 Task: Check the average views per listing of 1 bathroom in the last 3 years.
Action: Mouse moved to (935, 212)
Screenshot: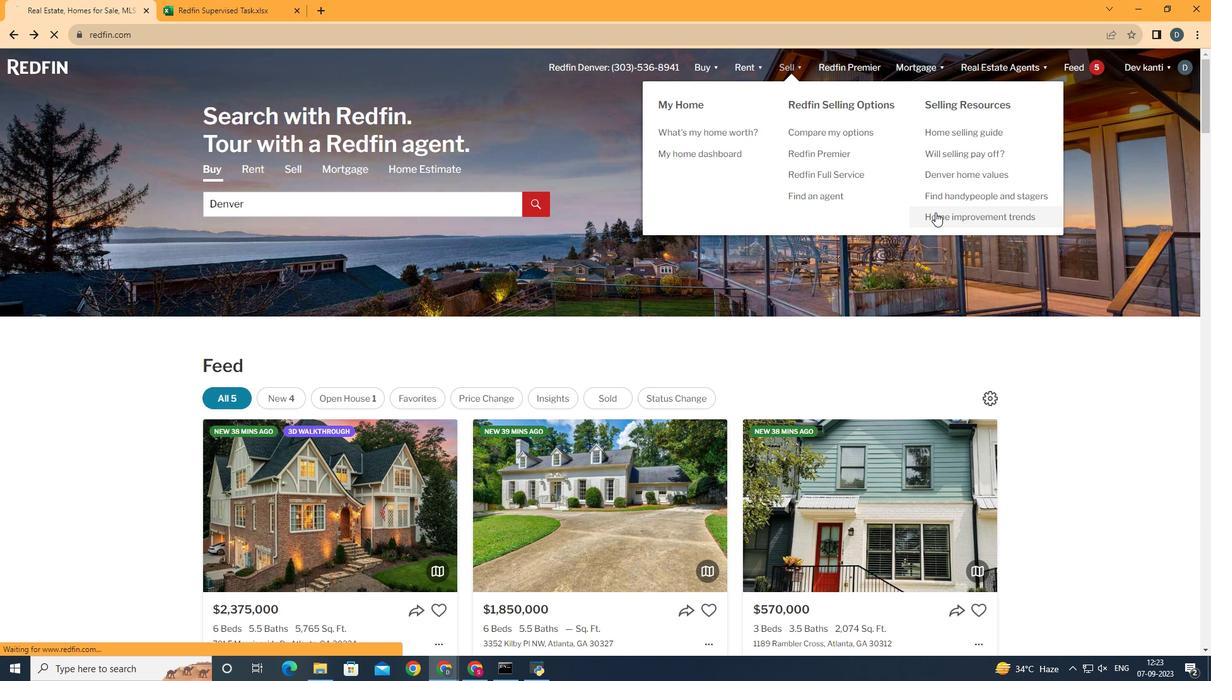 
Action: Mouse pressed left at (935, 212)
Screenshot: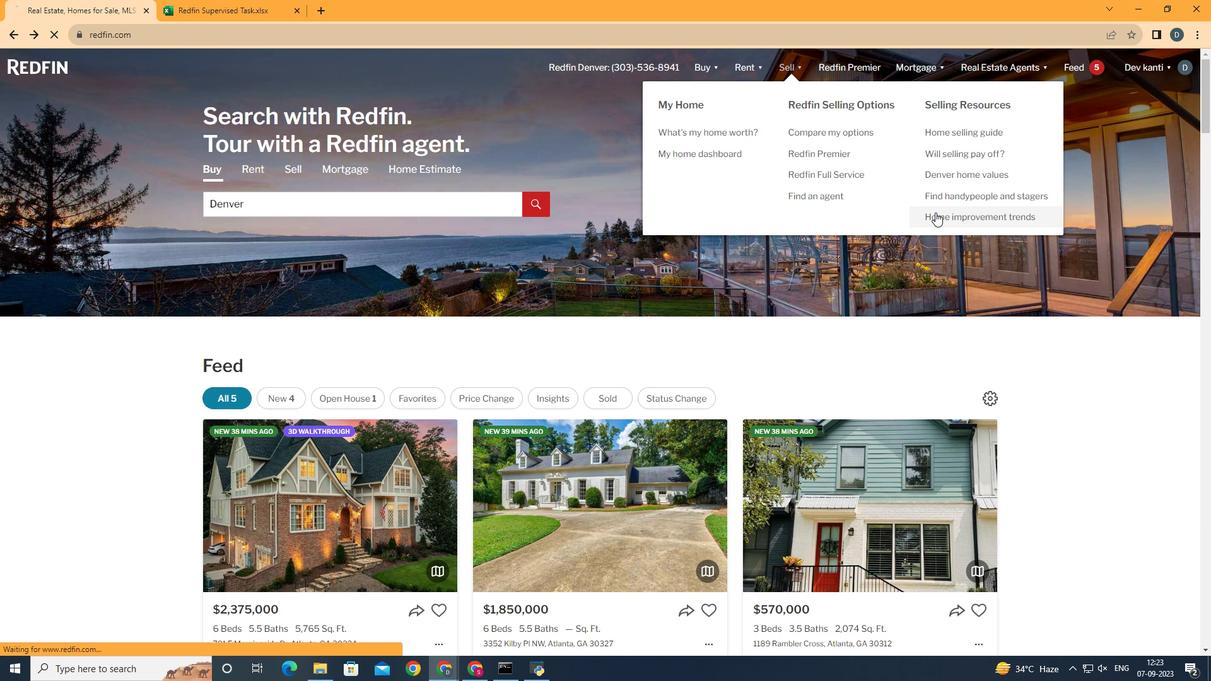 
Action: Mouse moved to (309, 247)
Screenshot: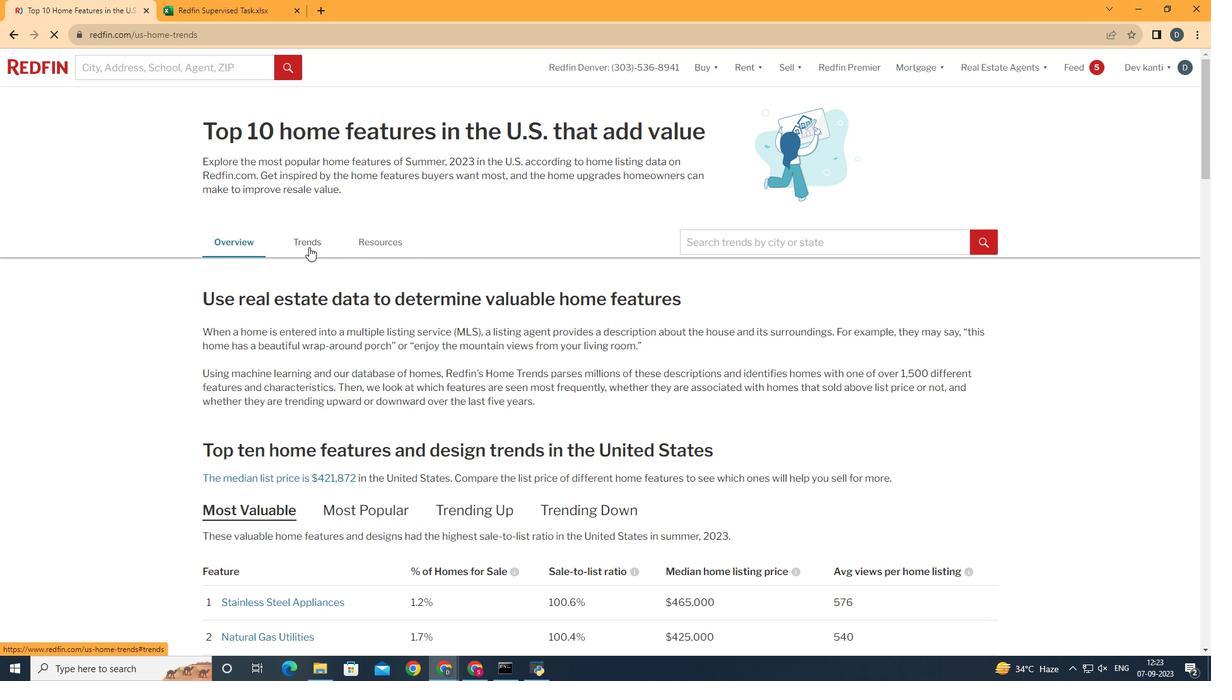 
Action: Mouse pressed left at (309, 247)
Screenshot: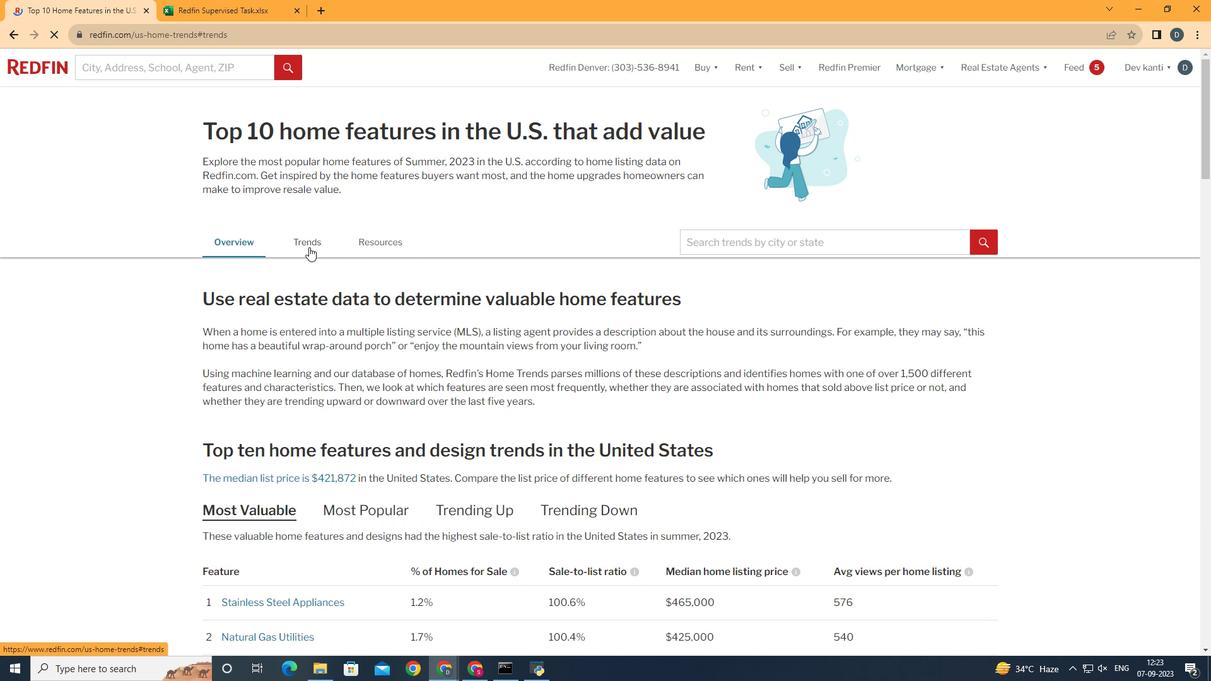 
Action: Mouse moved to (555, 314)
Screenshot: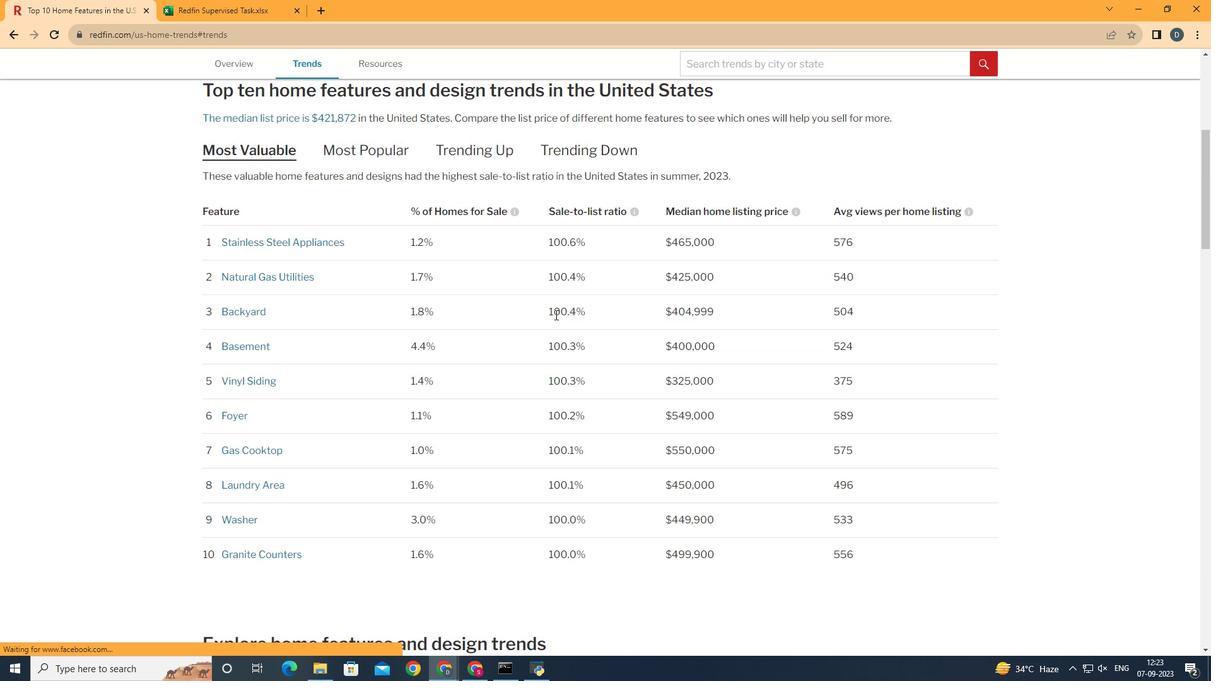 
Action: Mouse scrolled (555, 314) with delta (0, 0)
Screenshot: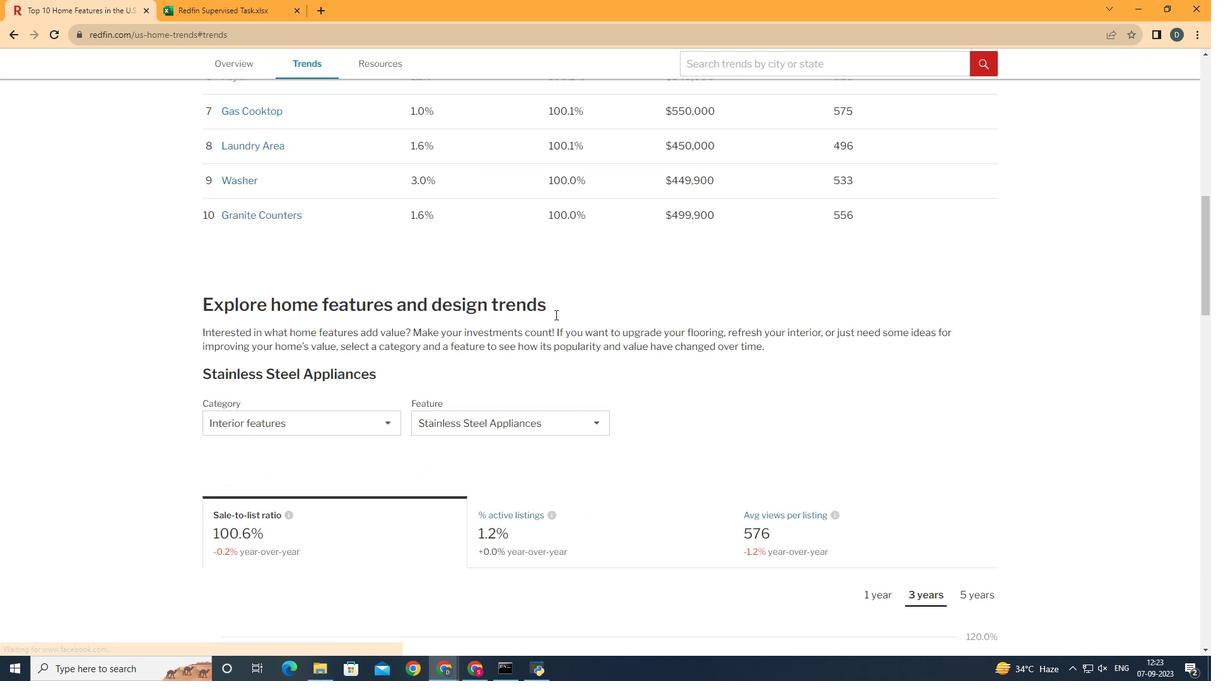 
Action: Mouse scrolled (555, 314) with delta (0, 0)
Screenshot: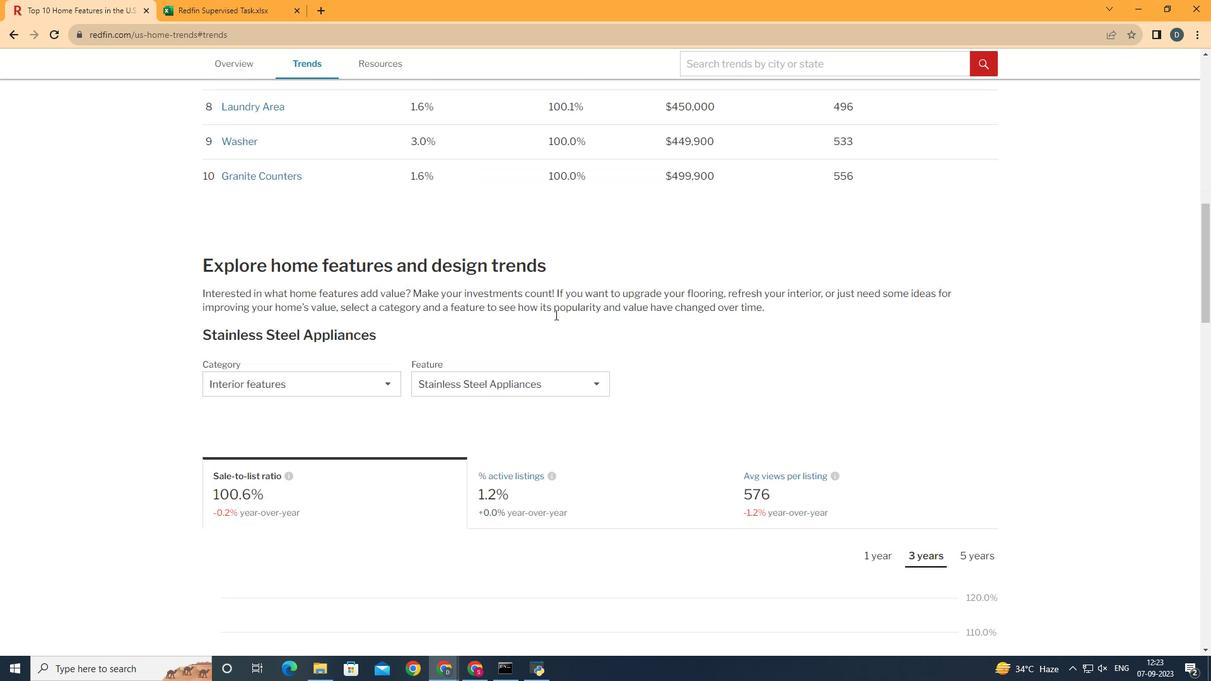 
Action: Mouse scrolled (555, 314) with delta (0, 0)
Screenshot: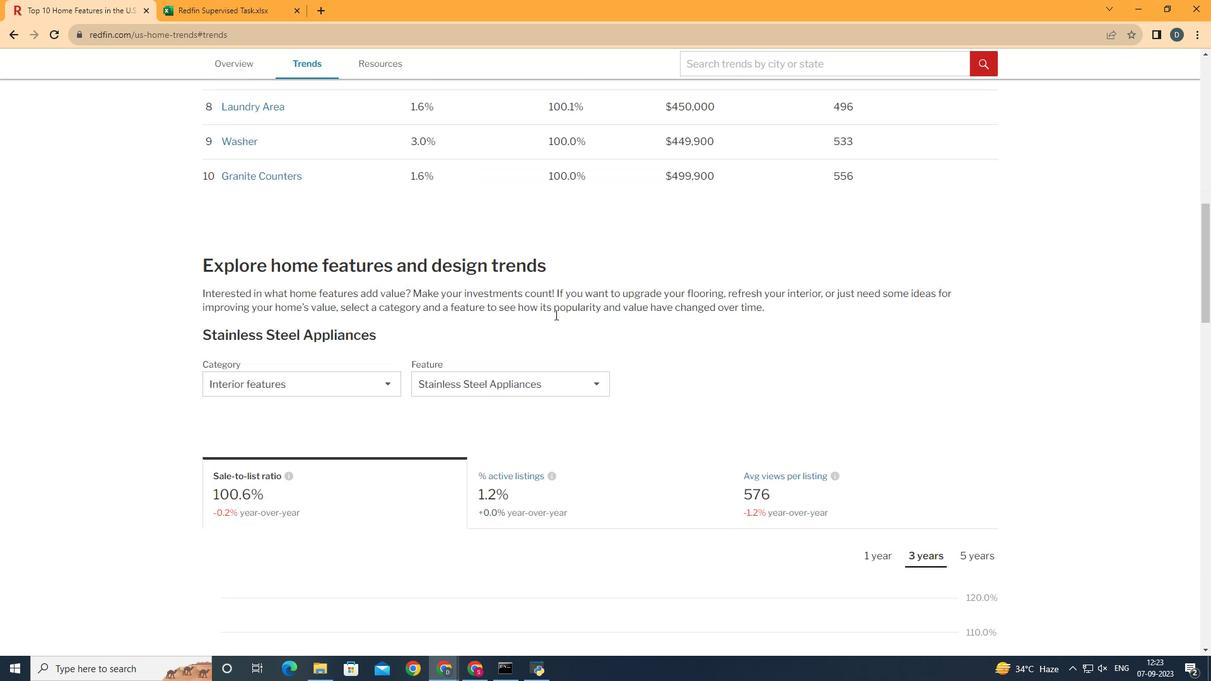 
Action: Mouse scrolled (555, 314) with delta (0, 0)
Screenshot: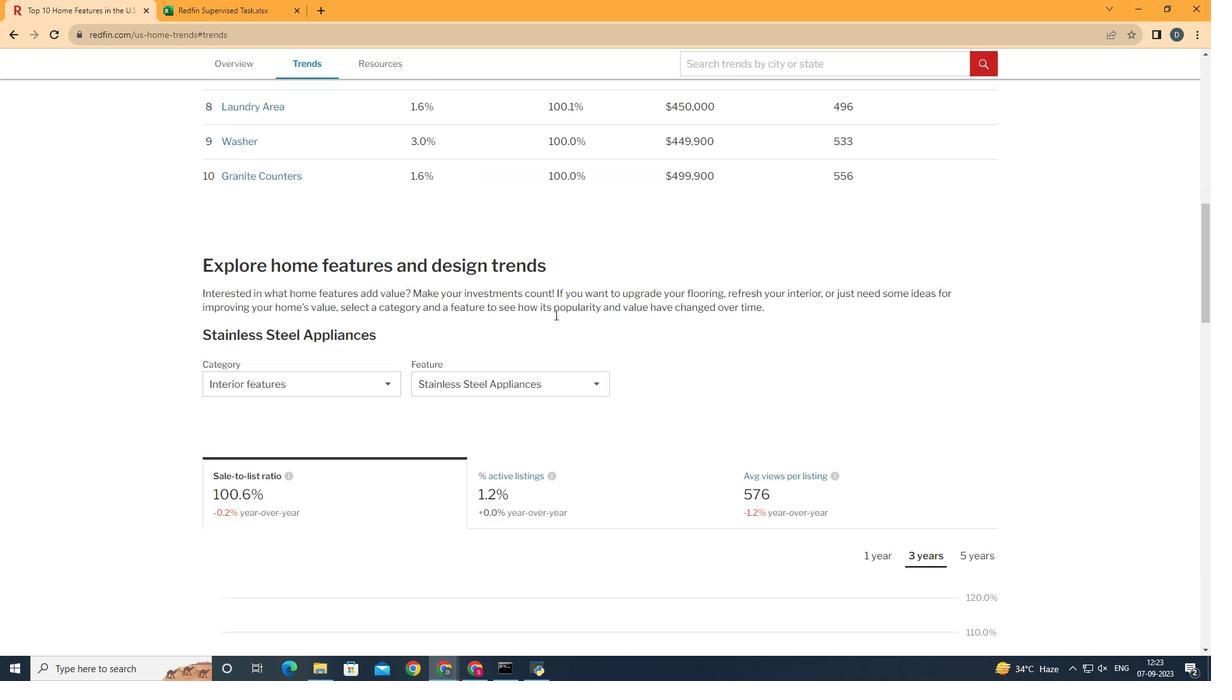 
Action: Mouse scrolled (555, 314) with delta (0, 0)
Screenshot: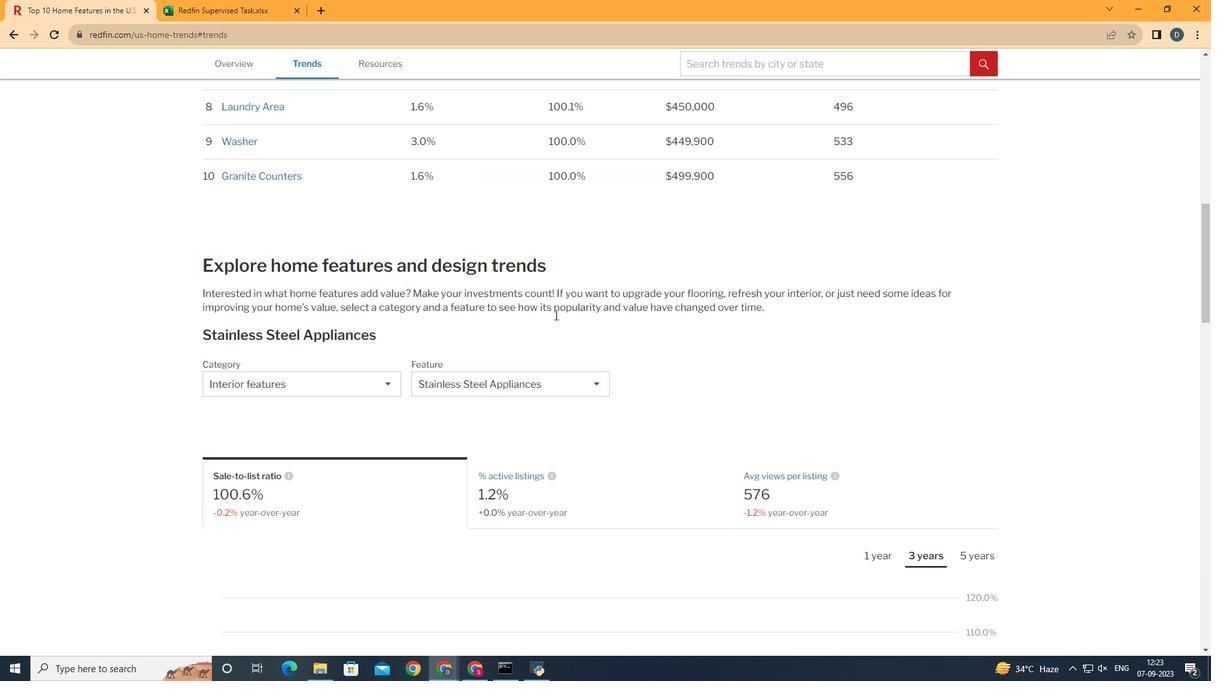 
Action: Mouse scrolled (555, 314) with delta (0, 0)
Screenshot: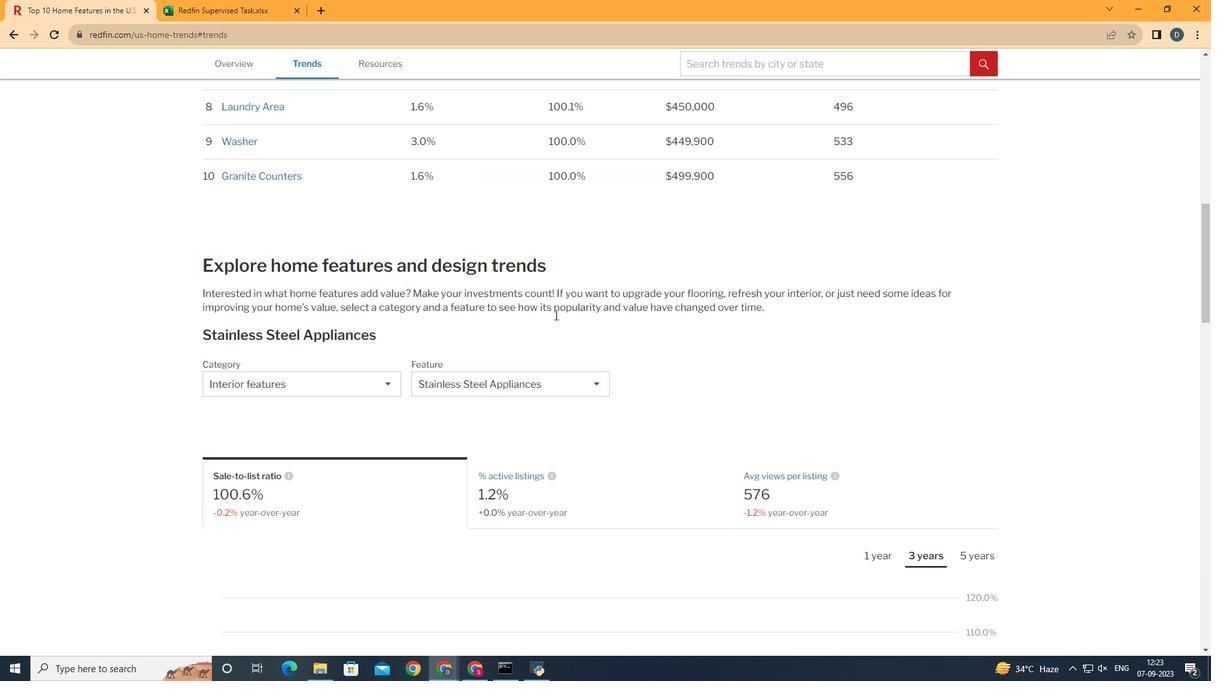 
Action: Mouse scrolled (555, 314) with delta (0, 0)
Screenshot: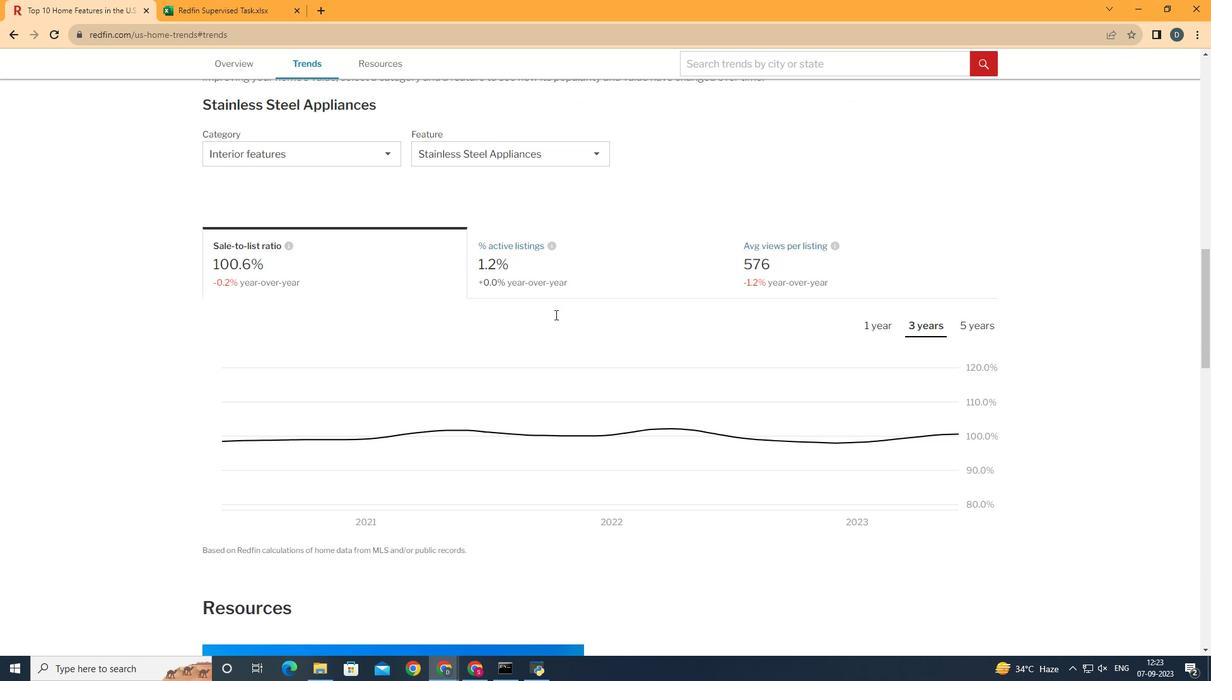 
Action: Mouse scrolled (555, 314) with delta (0, 0)
Screenshot: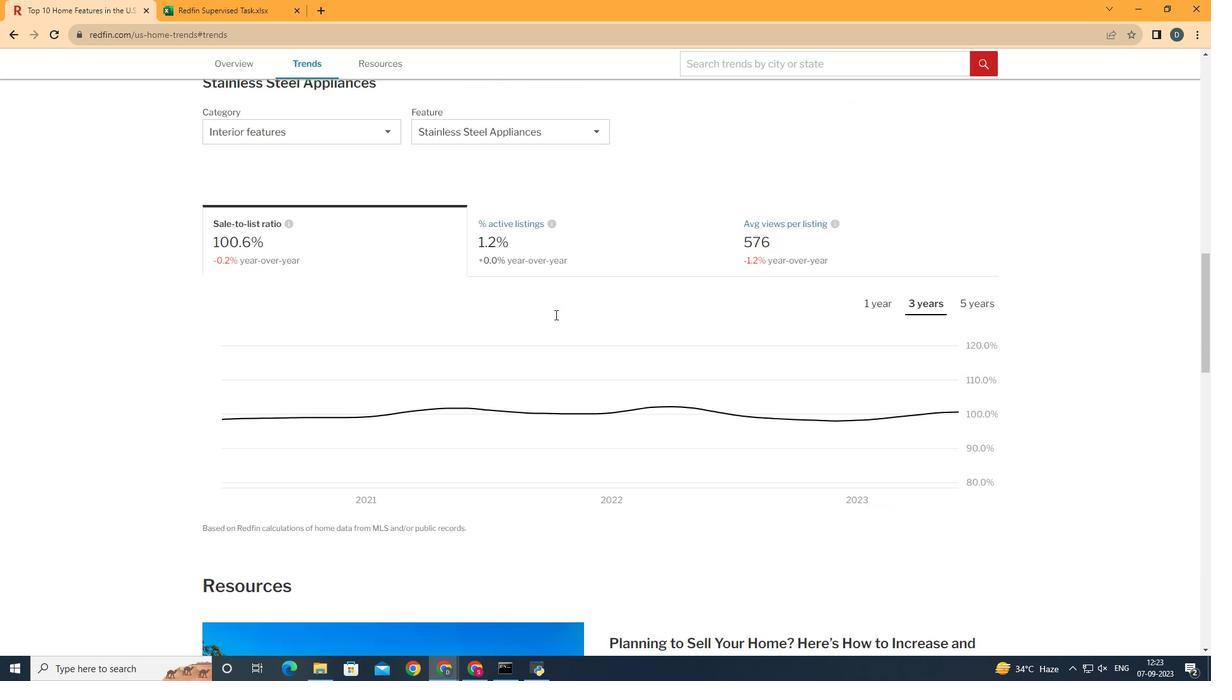 
Action: Mouse scrolled (555, 314) with delta (0, 0)
Screenshot: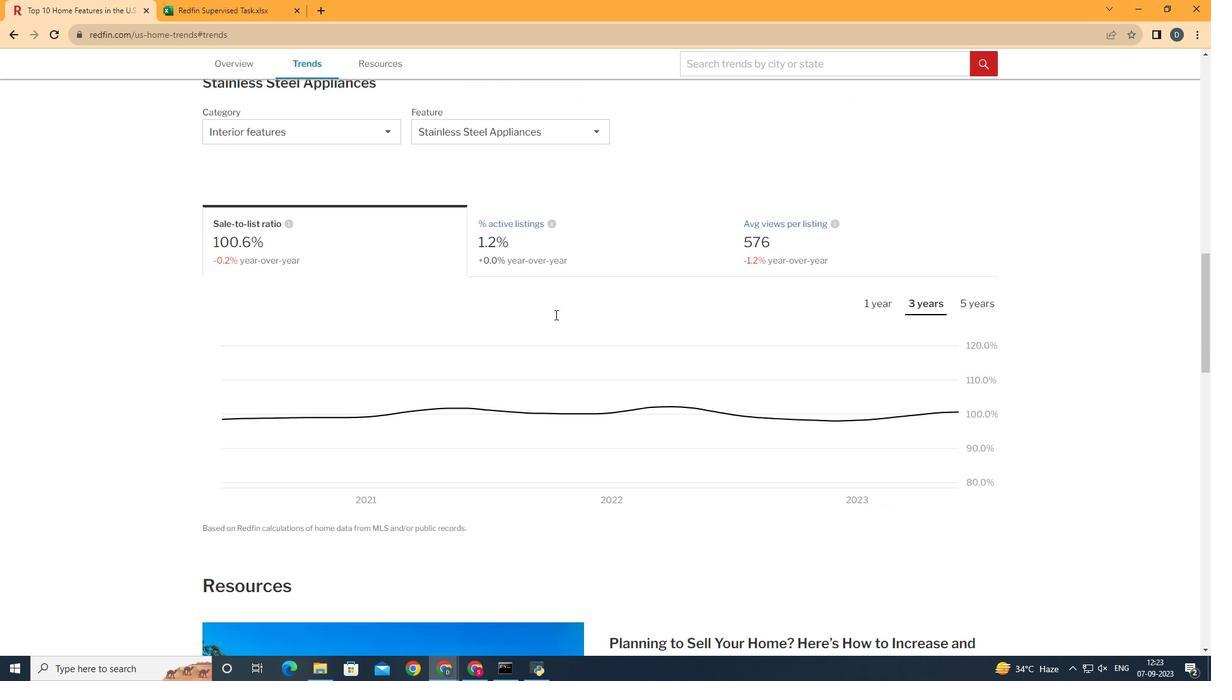 
Action: Mouse scrolled (555, 314) with delta (0, 0)
Screenshot: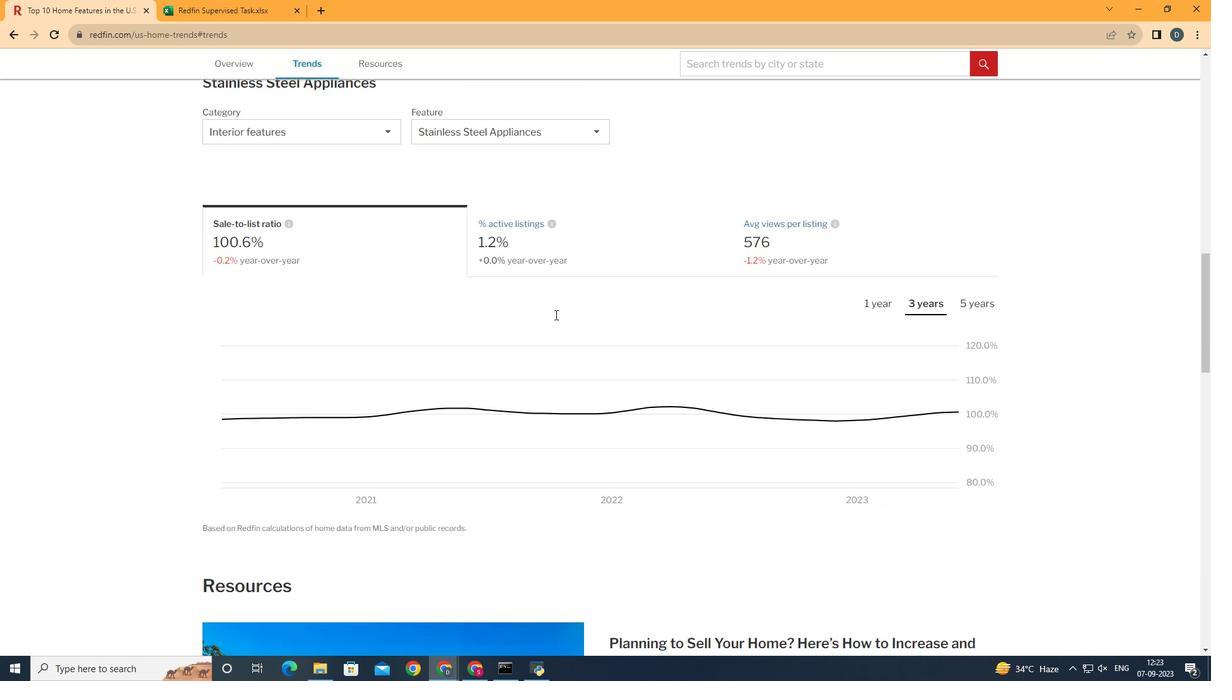 
Action: Mouse moved to (339, 147)
Screenshot: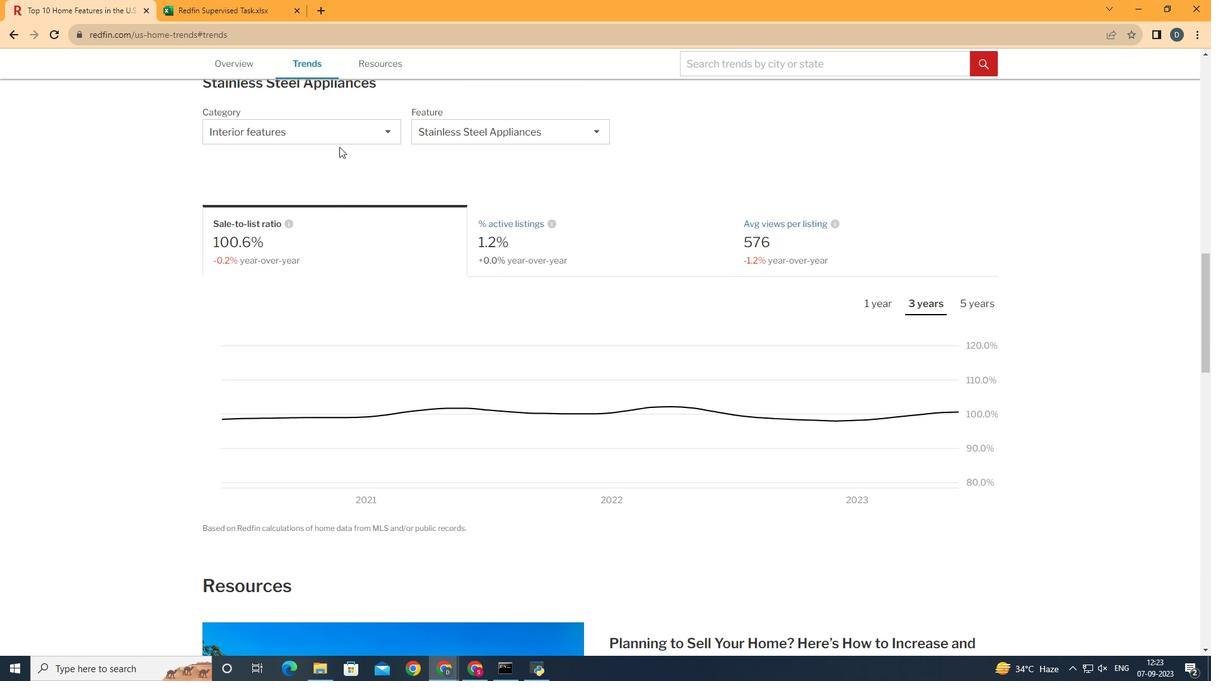 
Action: Mouse pressed left at (339, 147)
Screenshot: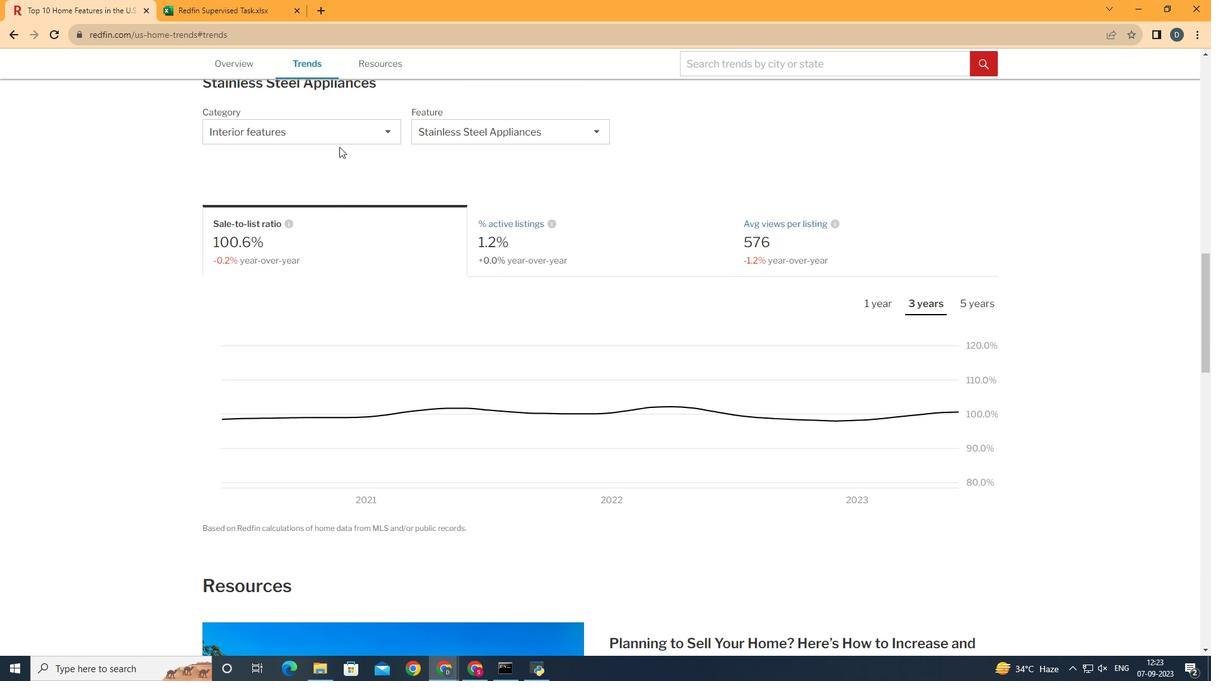 
Action: Mouse moved to (348, 131)
Screenshot: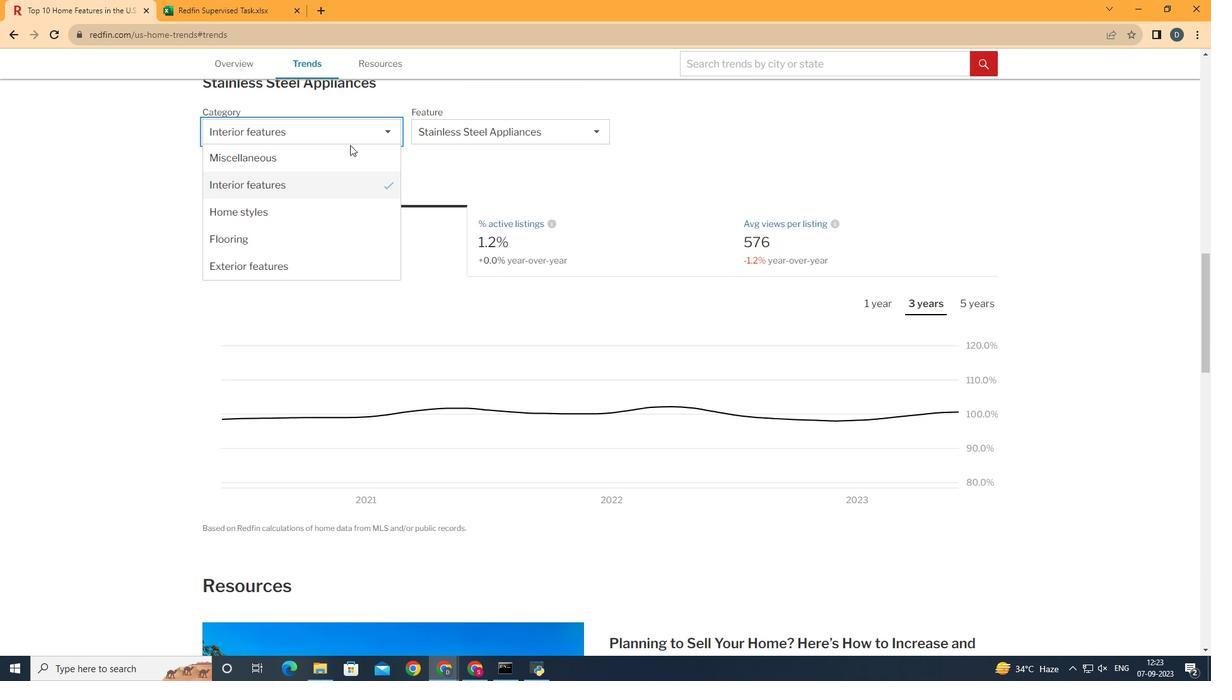 
Action: Mouse pressed left at (348, 131)
Screenshot: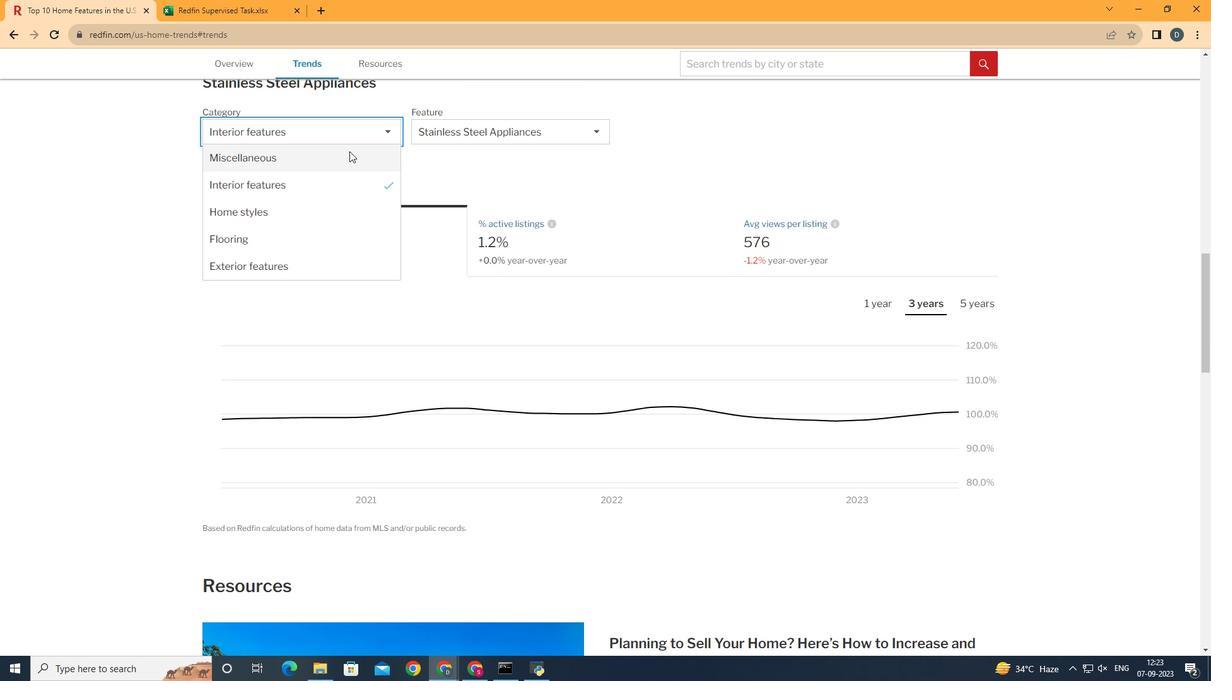 
Action: Mouse moved to (335, 185)
Screenshot: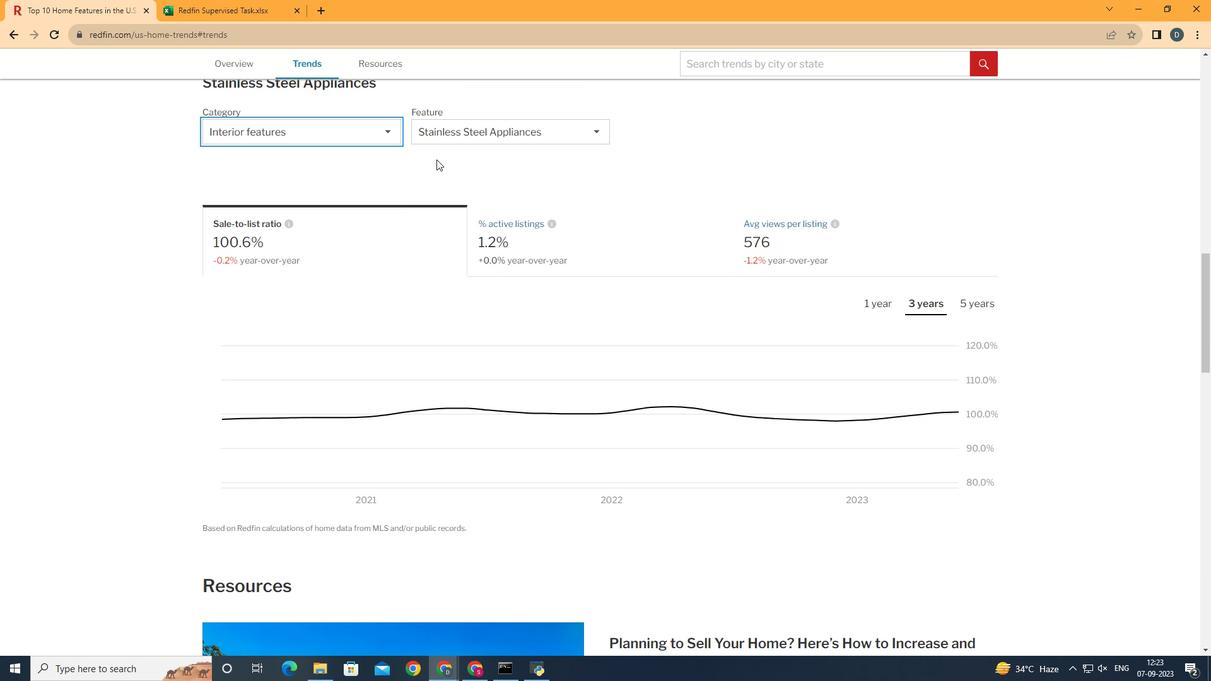 
Action: Mouse pressed left at (335, 185)
Screenshot: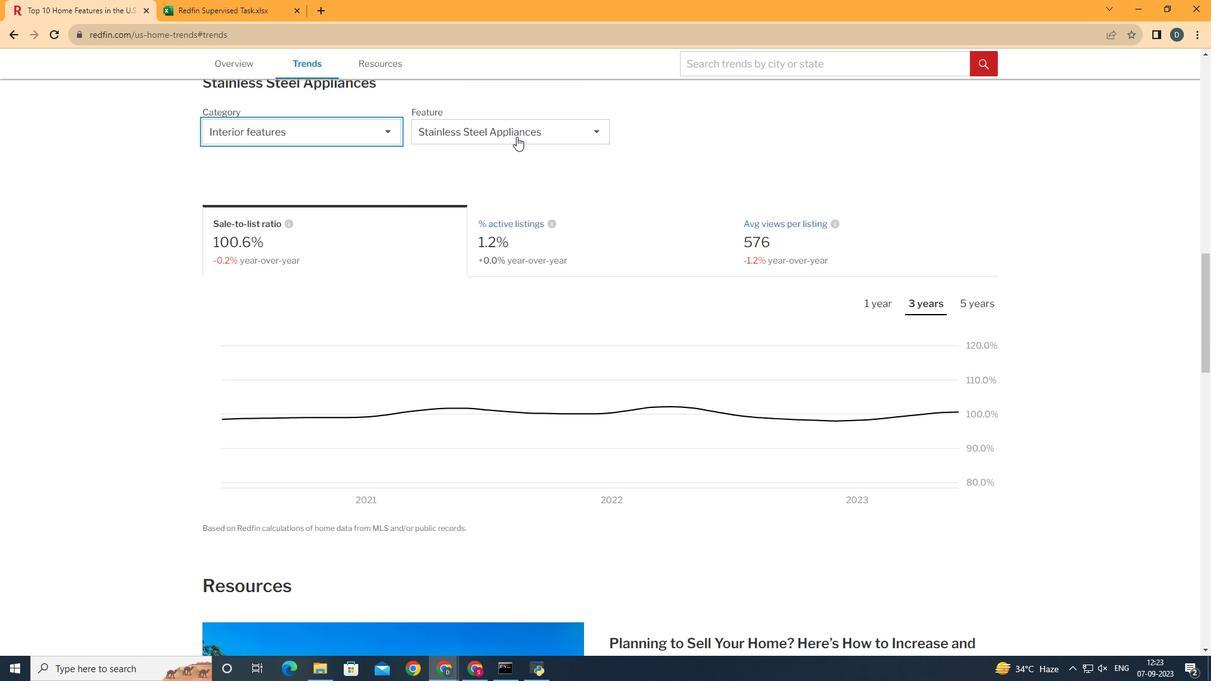 
Action: Mouse moved to (526, 131)
Screenshot: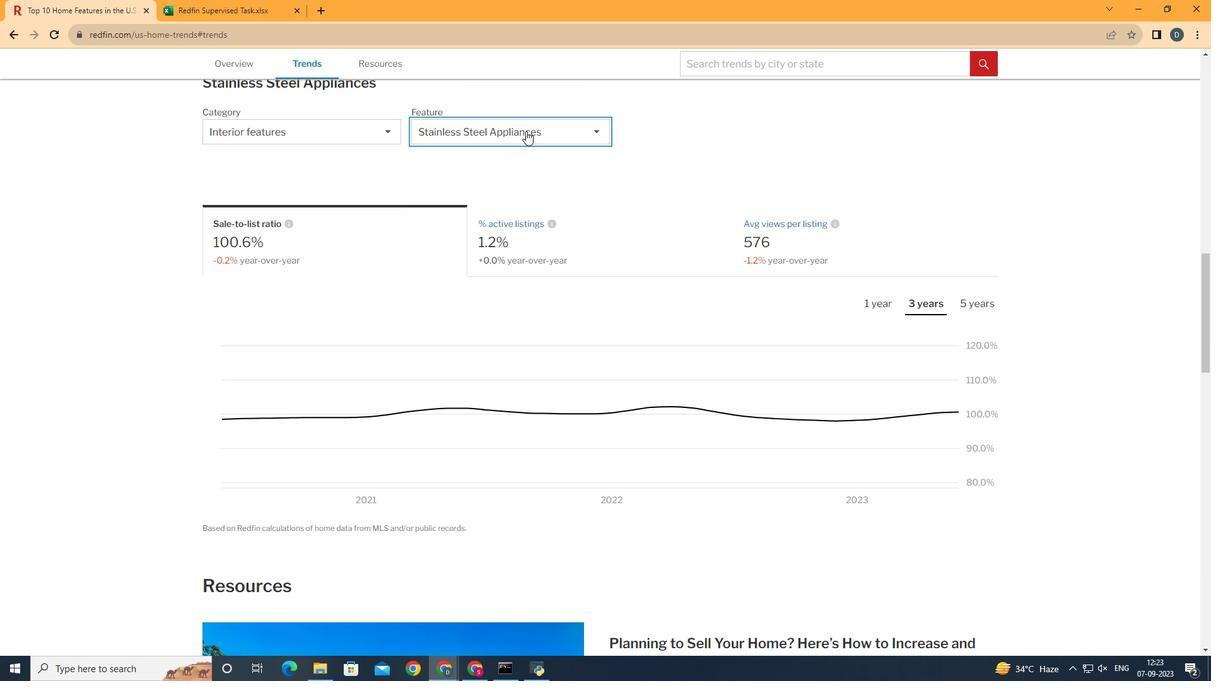 
Action: Mouse pressed left at (526, 131)
Screenshot: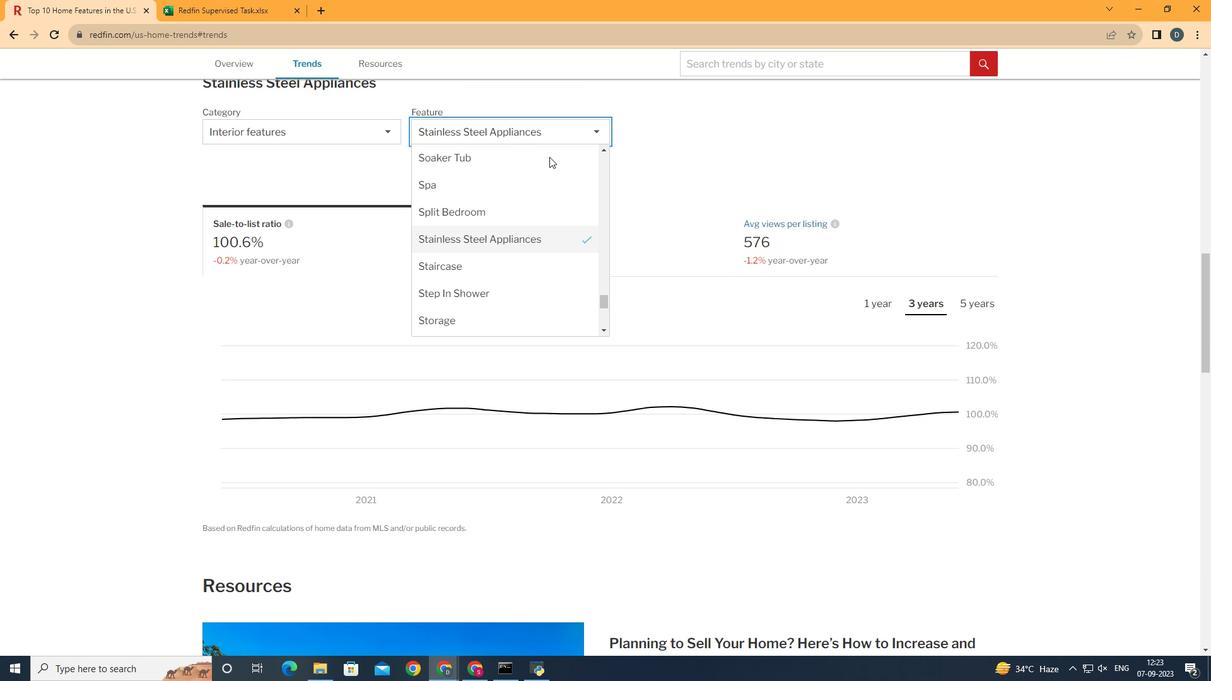 
Action: Mouse moved to (605, 159)
Screenshot: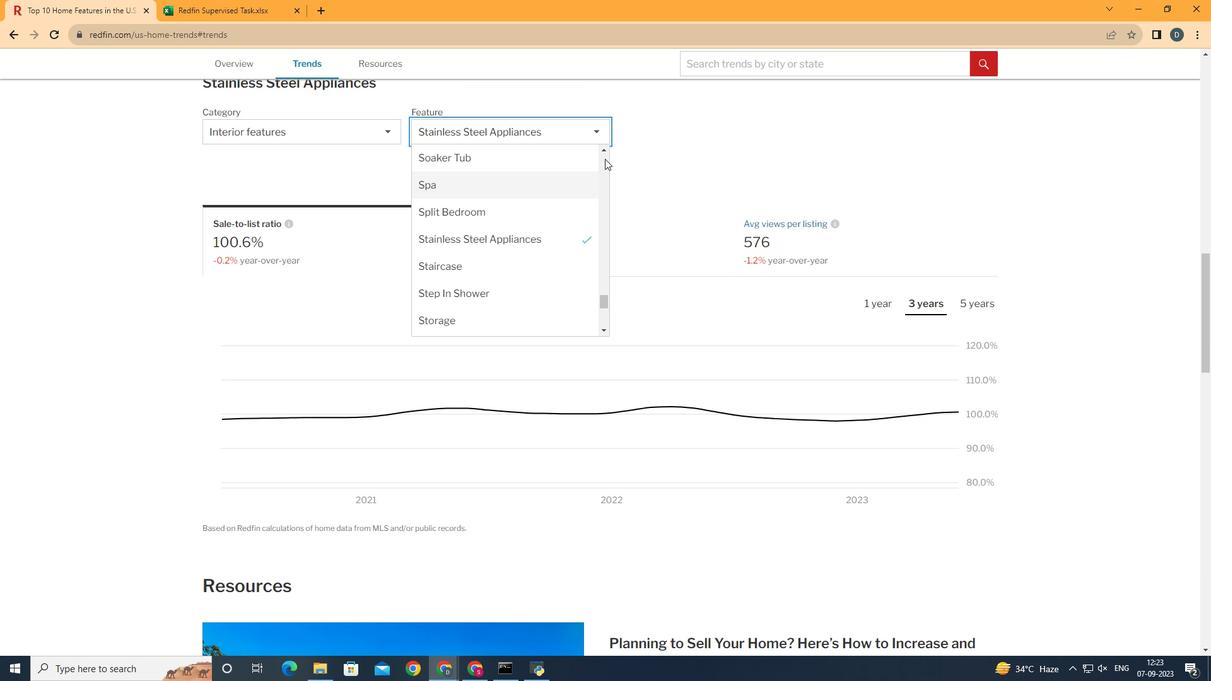 
Action: Mouse pressed left at (605, 159)
Screenshot: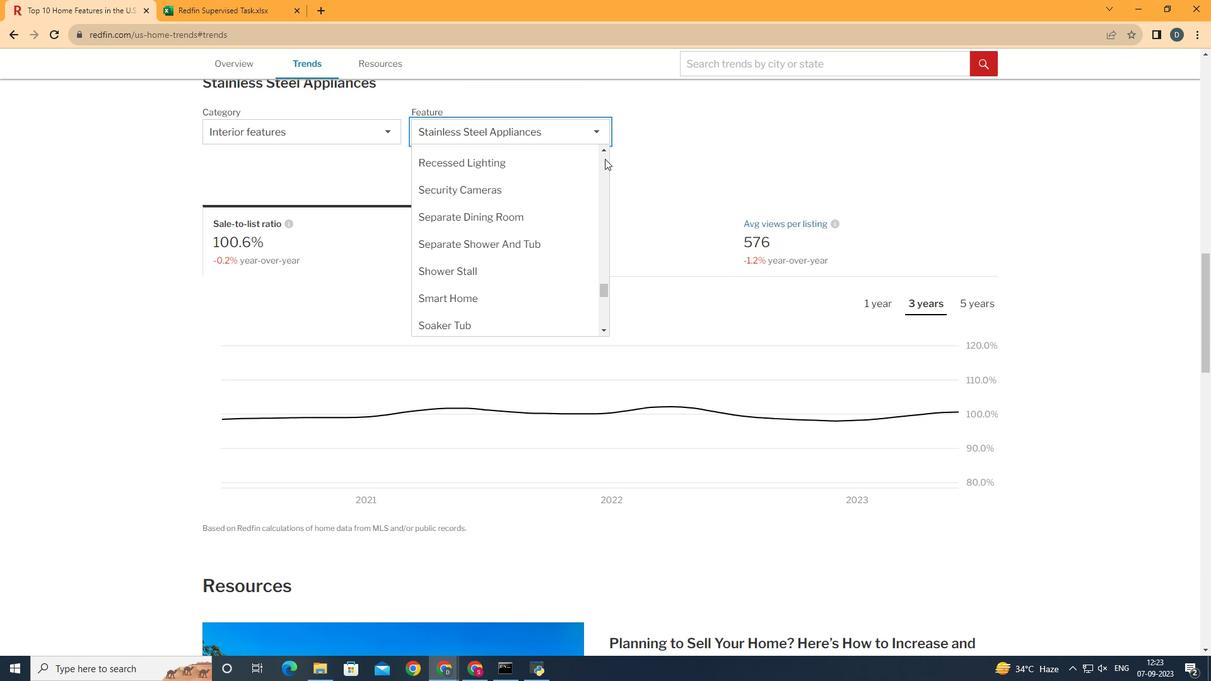 
Action: Mouse moved to (605, 287)
Screenshot: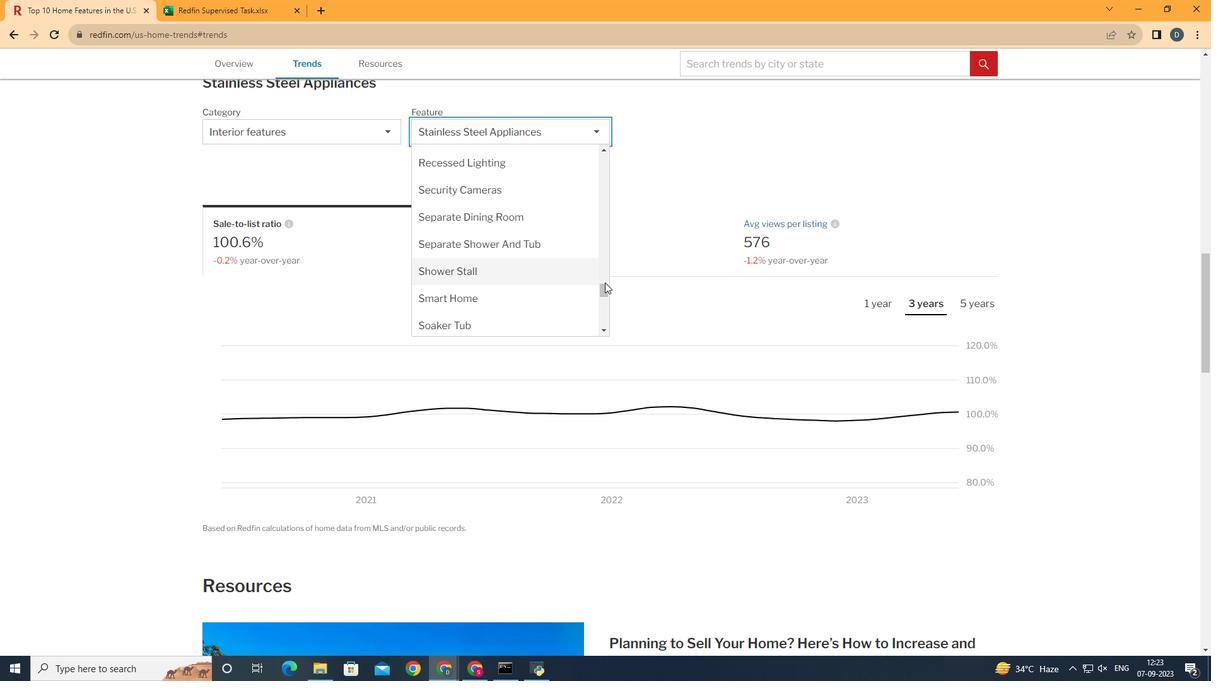 
Action: Mouse pressed left at (605, 287)
Screenshot: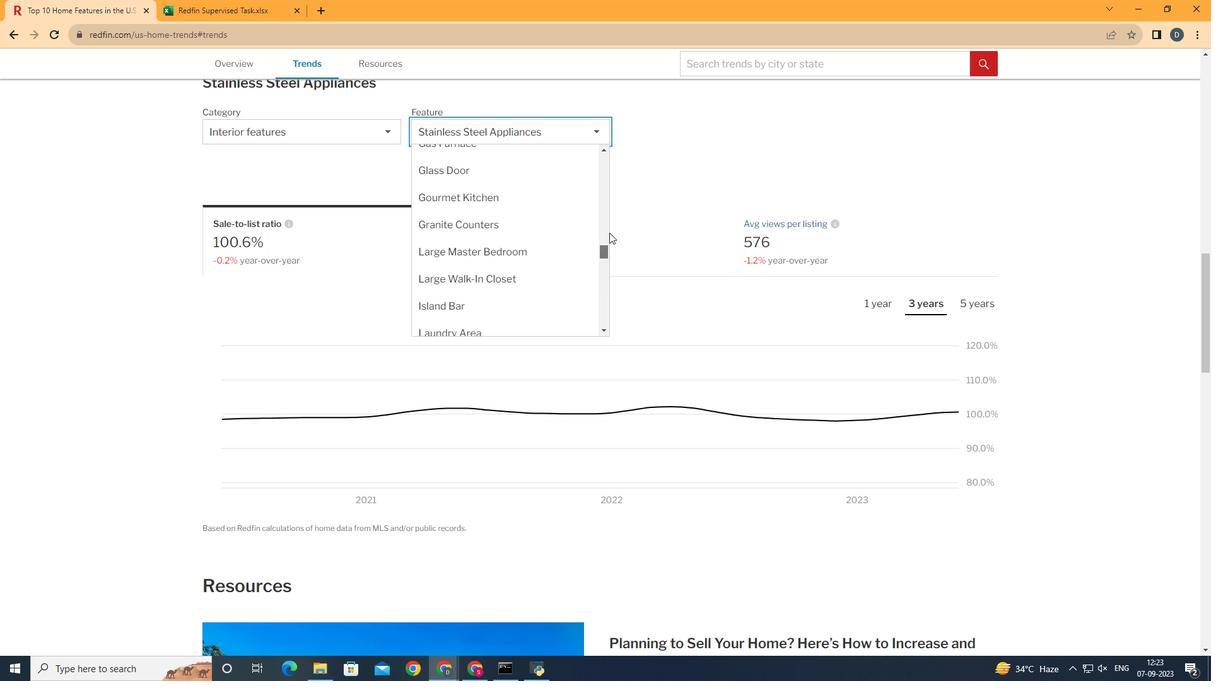 
Action: Mouse moved to (552, 159)
Screenshot: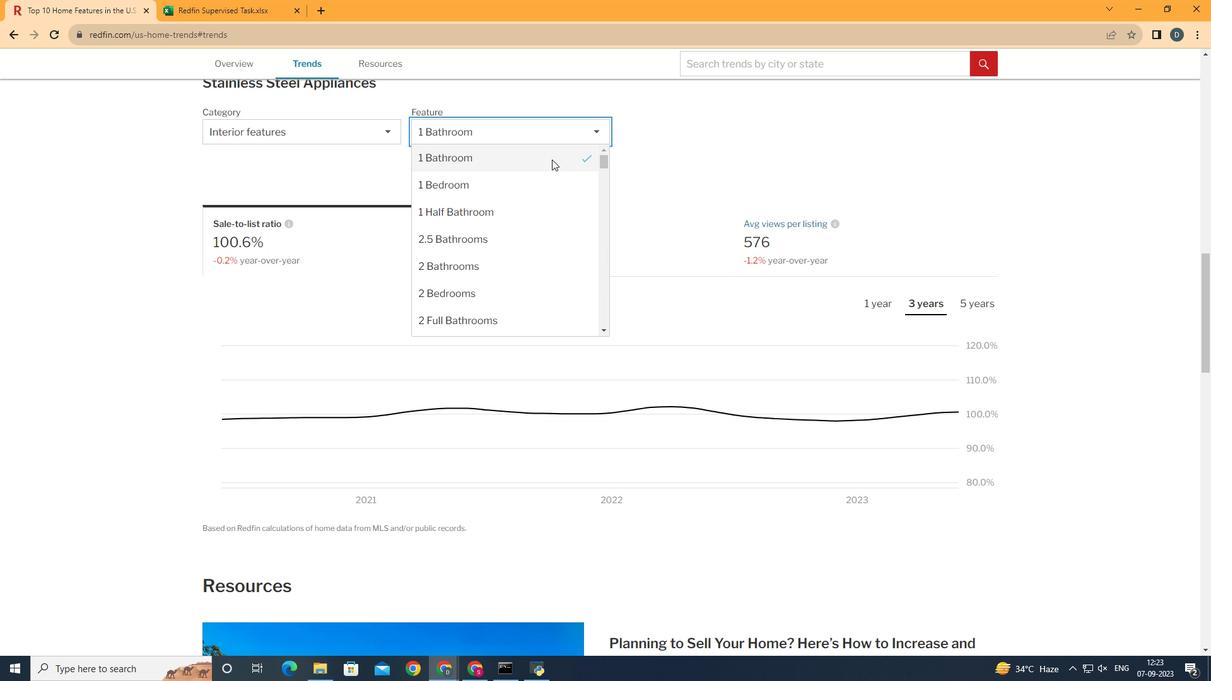 
Action: Mouse pressed left at (552, 159)
Screenshot: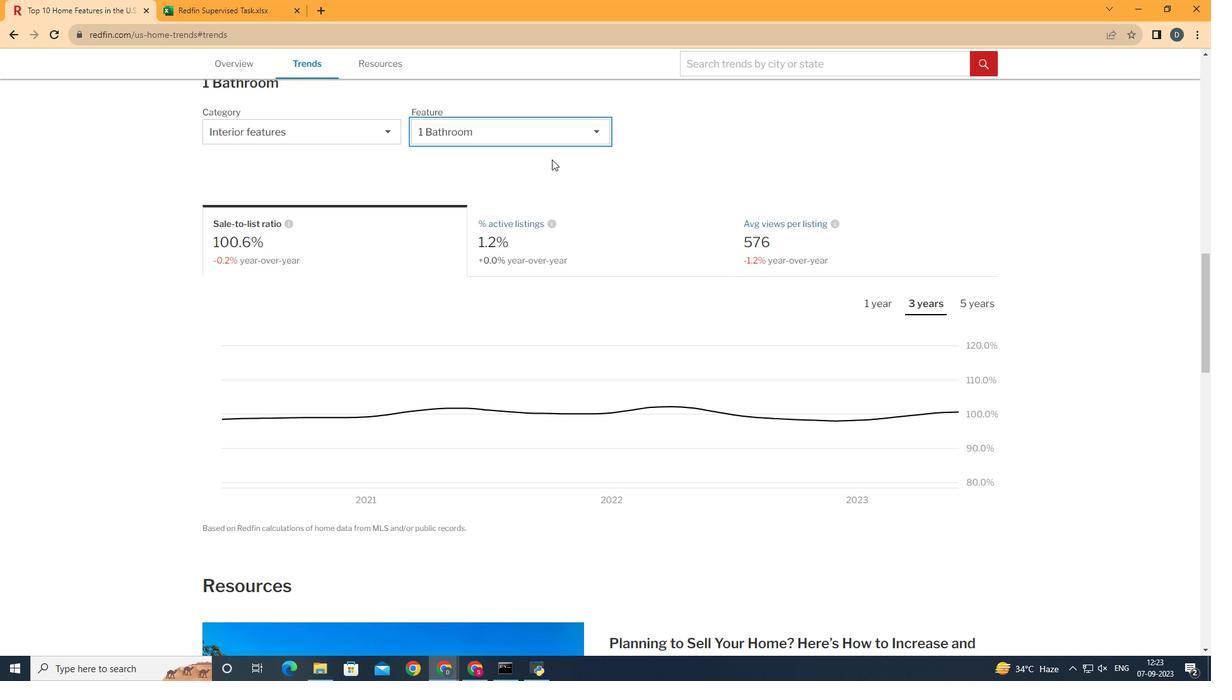 
Action: Mouse moved to (874, 246)
Screenshot: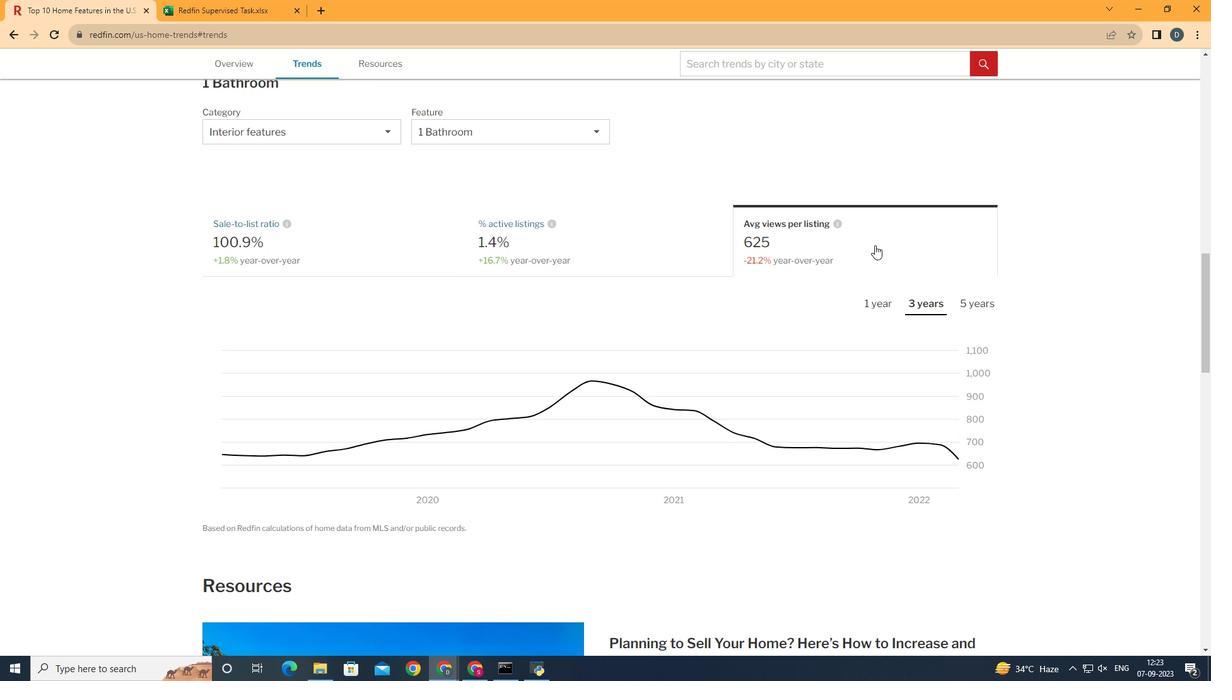 
Action: Mouse pressed left at (874, 246)
Screenshot: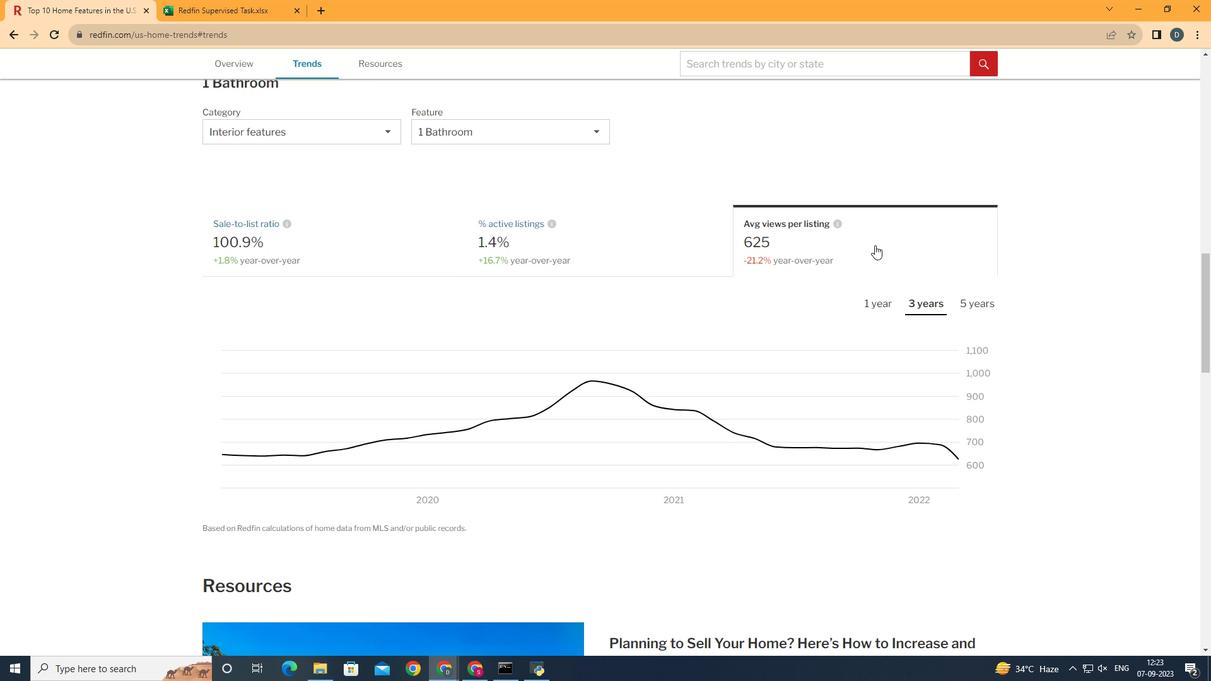 
Action: Mouse moved to (930, 306)
Screenshot: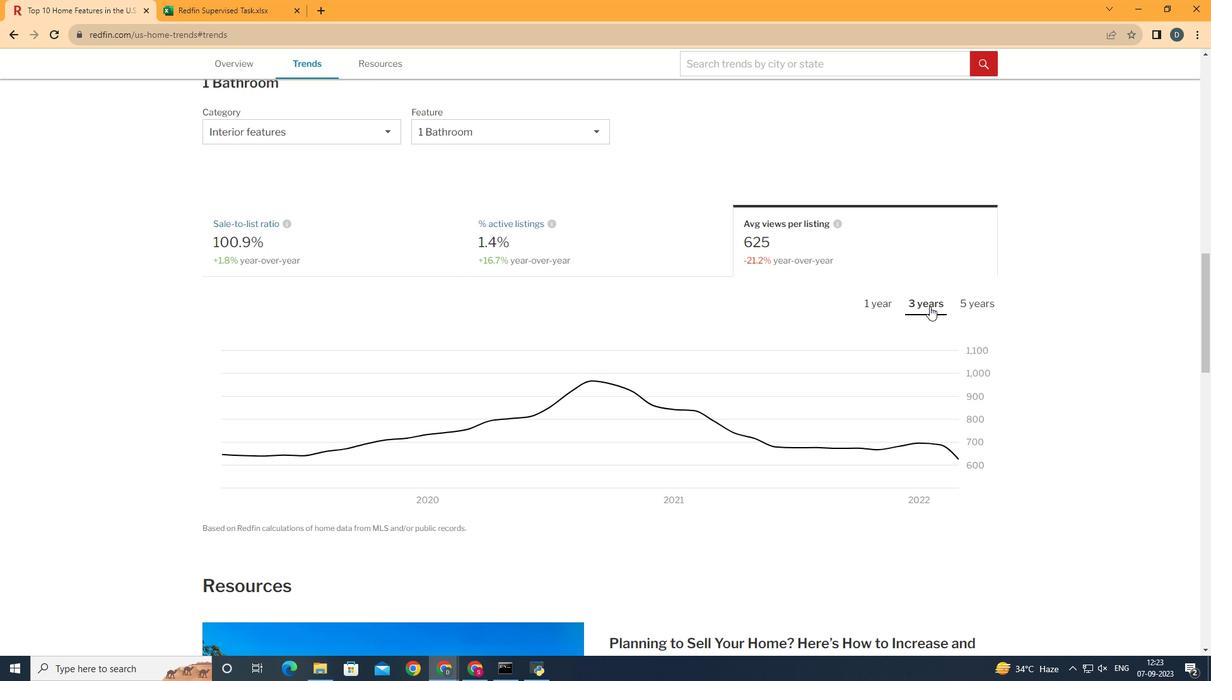 
Action: Mouse pressed left at (930, 306)
Screenshot: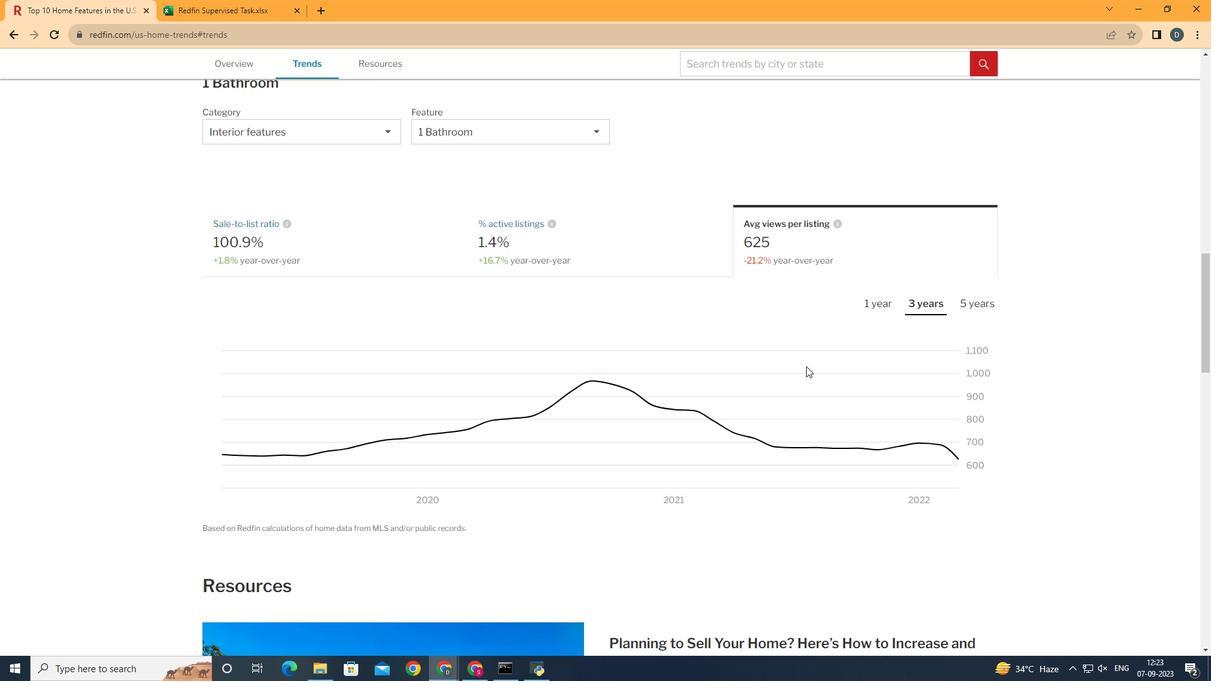 
Action: Mouse moved to (1090, 454)
Screenshot: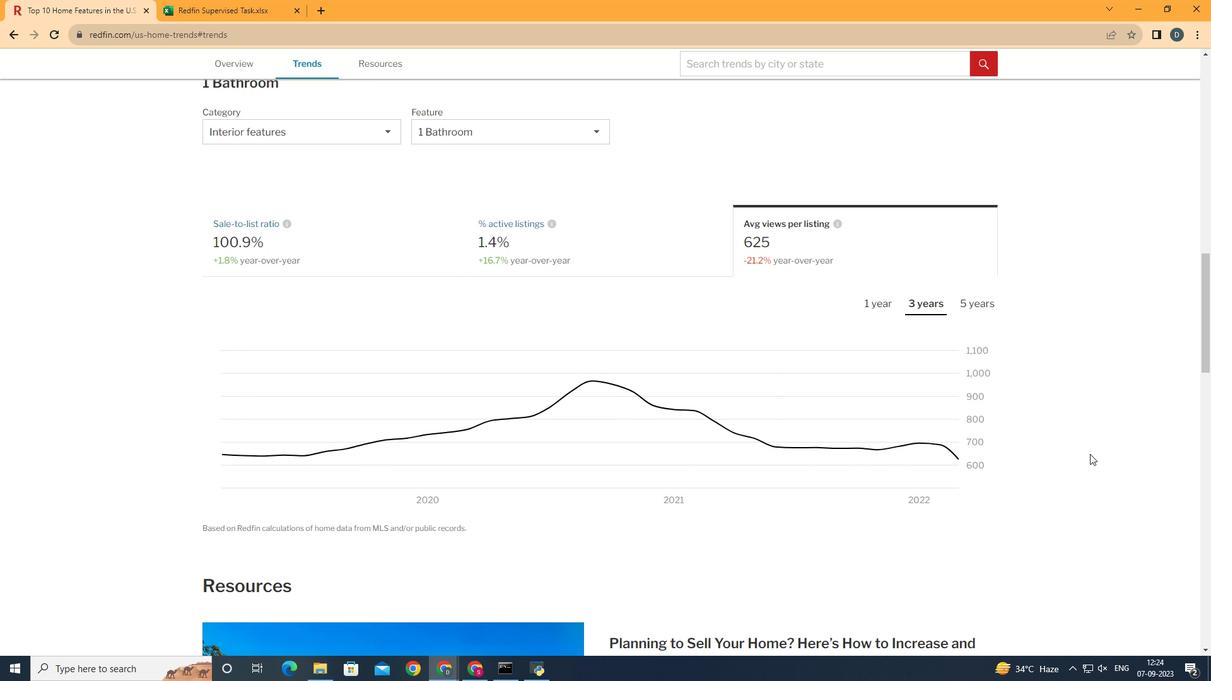 
